 Task: Log work in the project BitTech for the issue 'Implement a new cloud-based project management system for a company with advanced project planning and task management features' spent time as '3w 1d 19h 6m' and remaining time as '5w 4d 9h 46m' and add a flag. Now add the issue to the epic 'AI-powered chatbot development'. Log work in the project BitTech for the issue 'Integrate a new social media sharing feature into an existing e-commerce website to enhance product visibility and social engagement' spent time as '6w 4d 1h 46m' and remaining time as '2w 2d 14h 21m' and clone the issue. Now add the issue to the epic 'API development and management'
Action: Mouse moved to (180, 50)
Screenshot: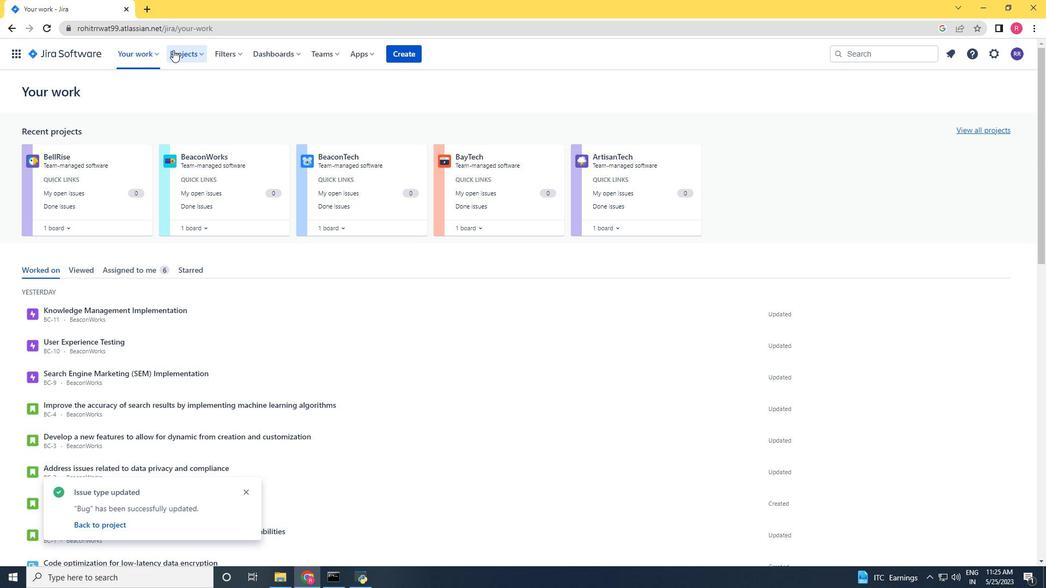 
Action: Mouse pressed left at (180, 50)
Screenshot: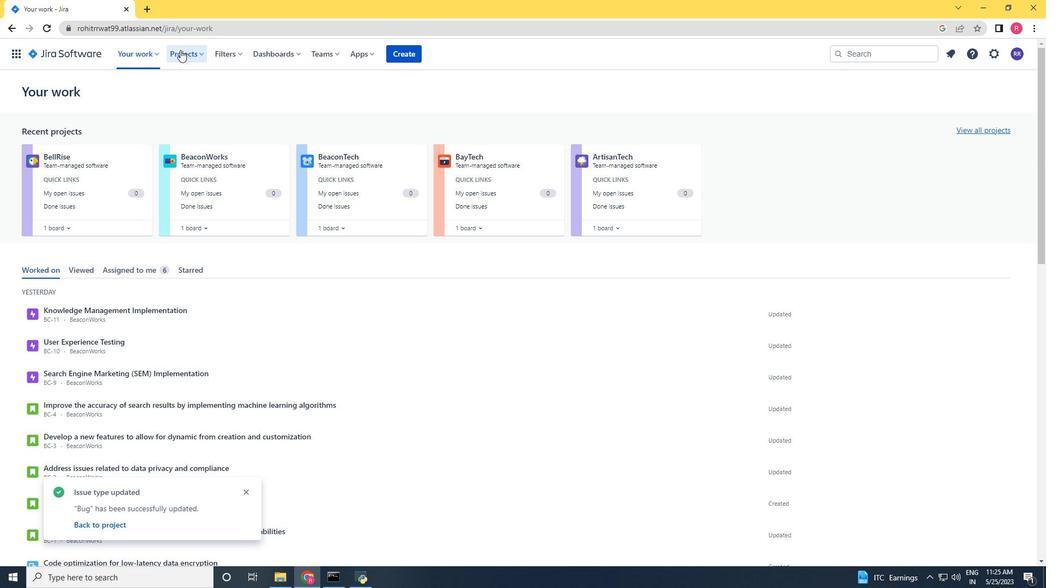 
Action: Mouse moved to (210, 106)
Screenshot: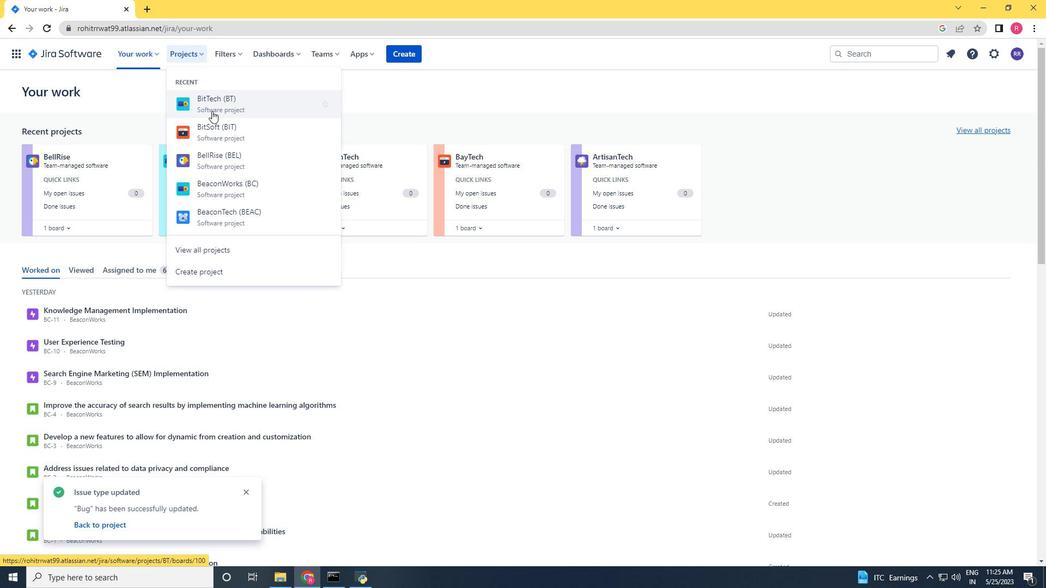 
Action: Mouse pressed left at (210, 106)
Screenshot: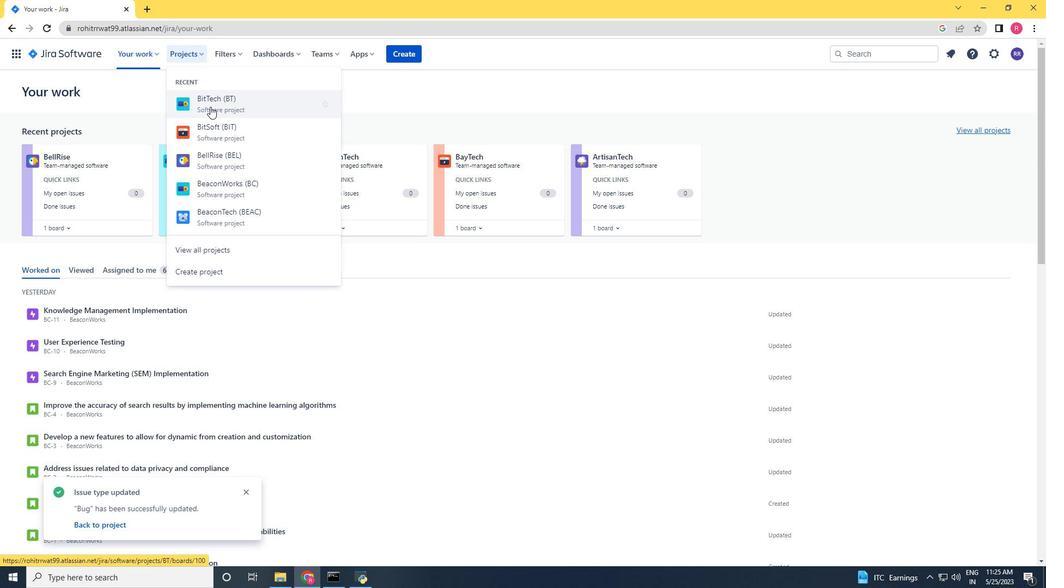 
Action: Mouse moved to (62, 166)
Screenshot: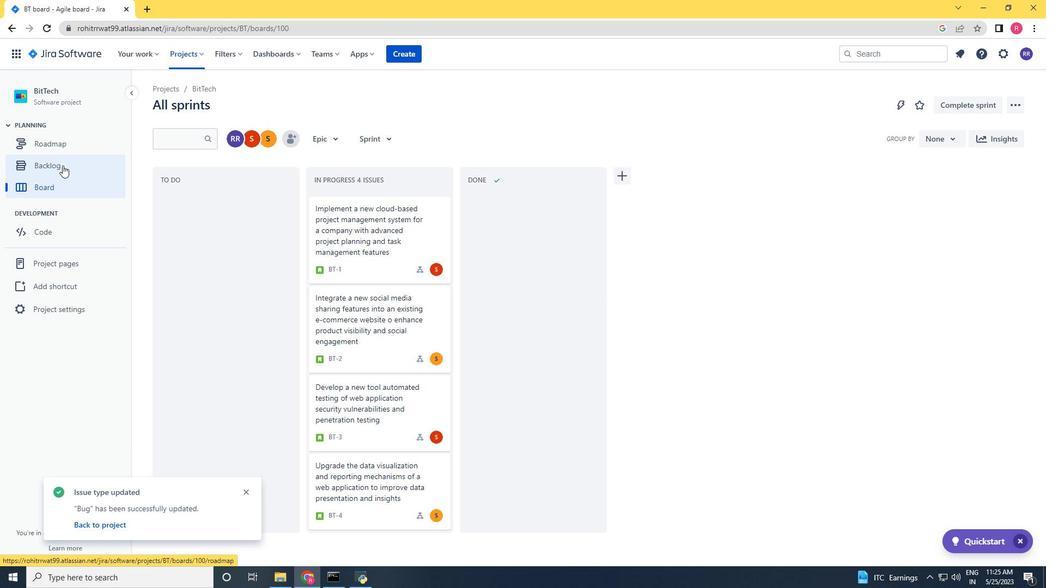 
Action: Mouse pressed left at (62, 166)
Screenshot: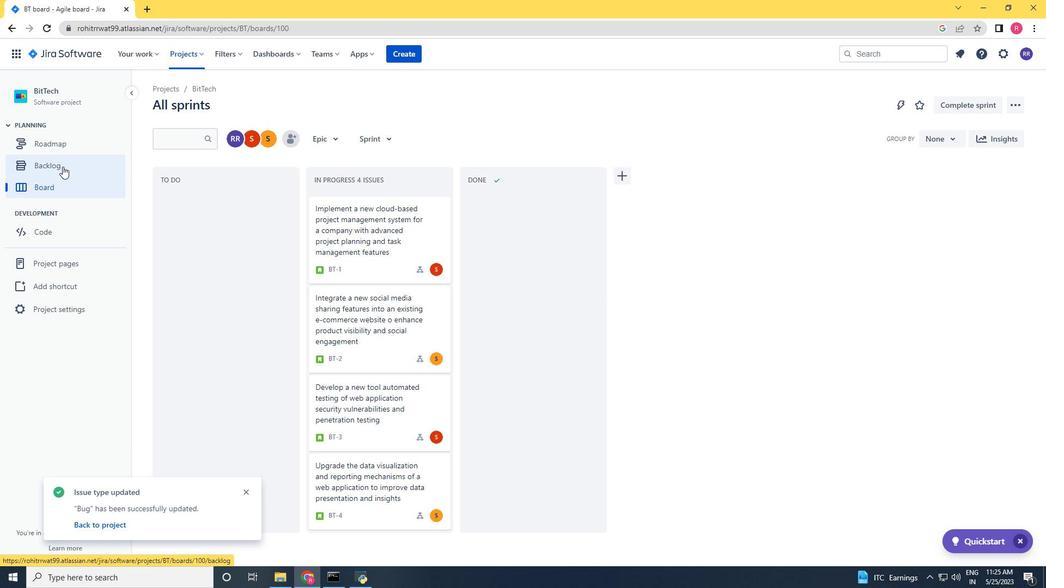 
Action: Mouse moved to (878, 203)
Screenshot: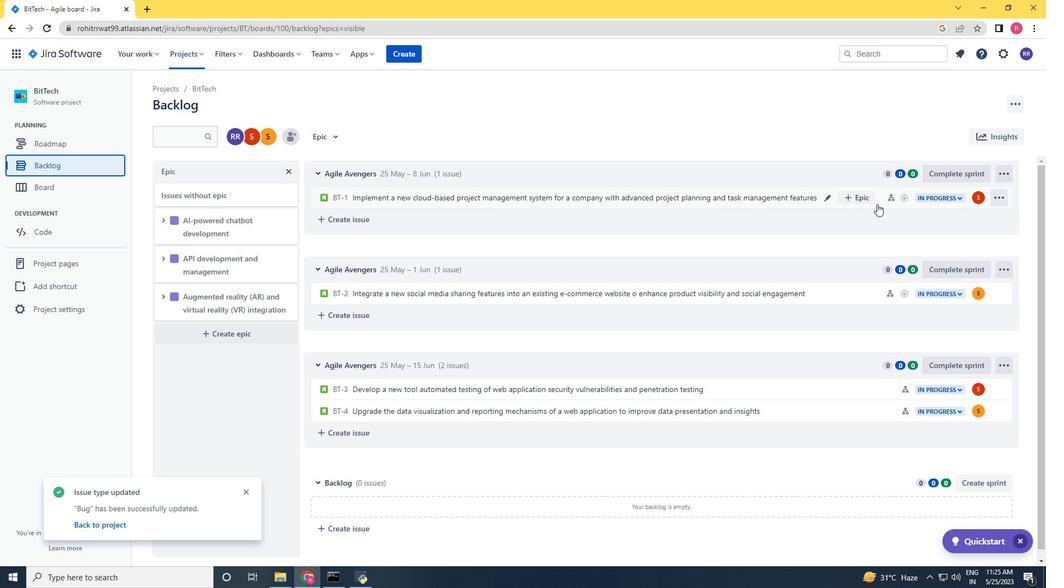 
Action: Mouse pressed left at (878, 203)
Screenshot: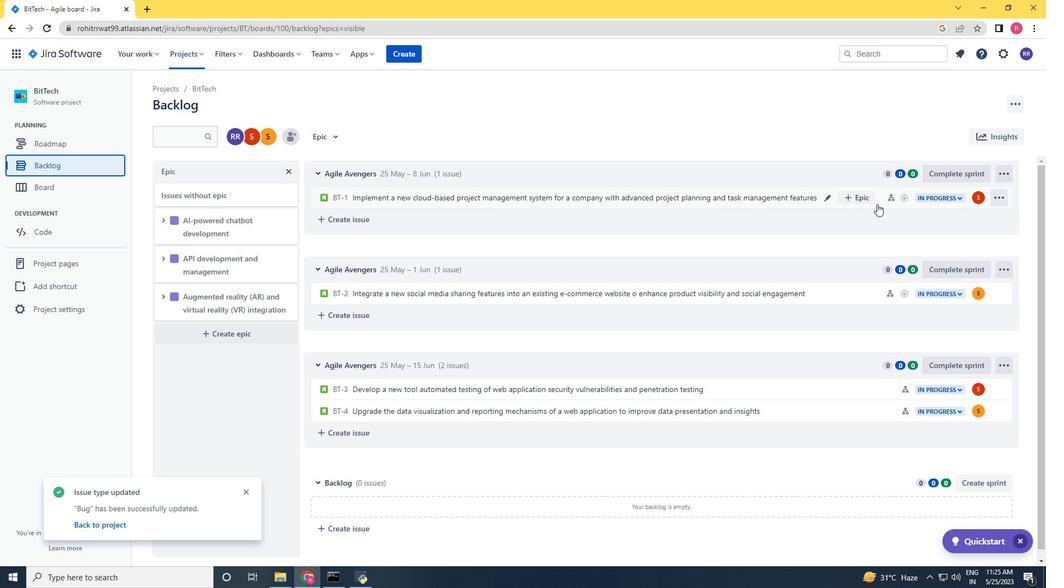 
Action: Mouse moved to (1007, 166)
Screenshot: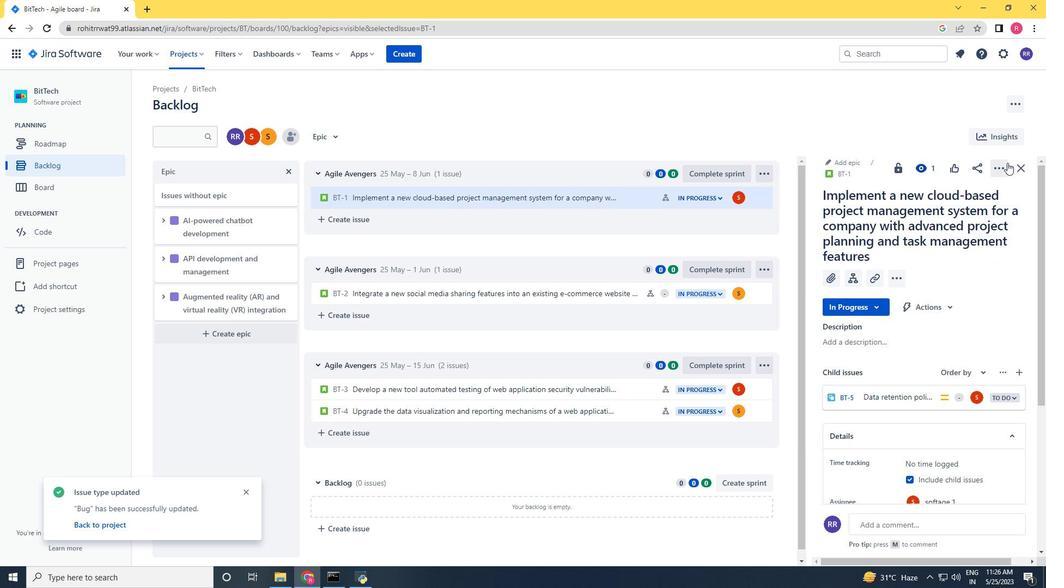 
Action: Mouse pressed left at (1007, 166)
Screenshot: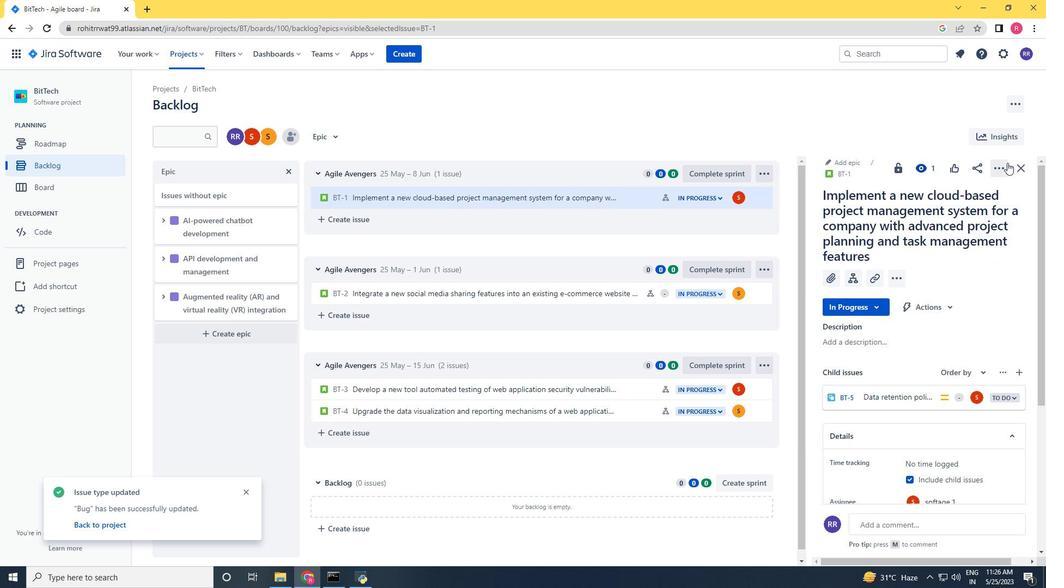 
Action: Mouse moved to (969, 201)
Screenshot: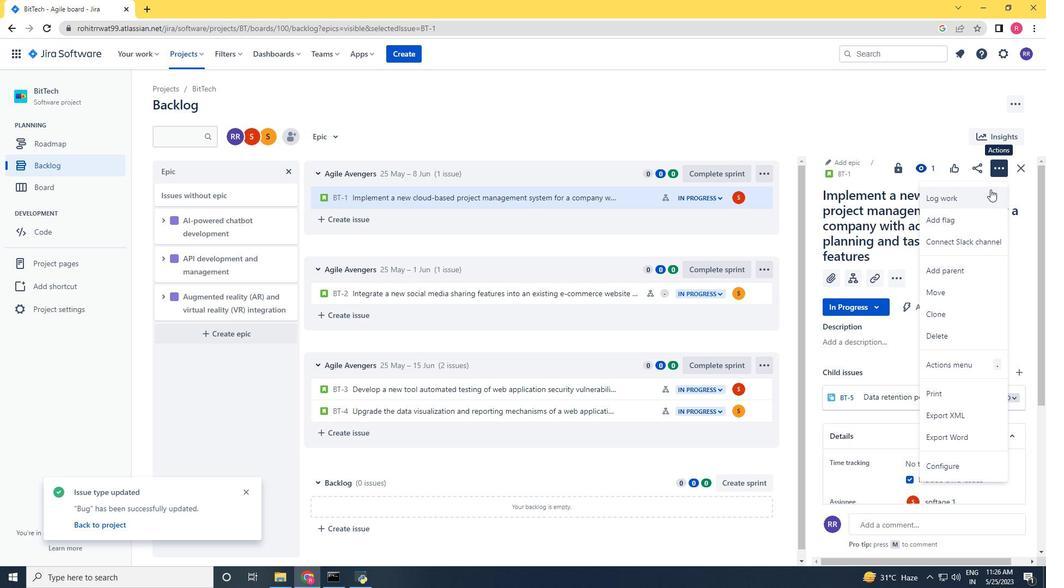 
Action: Mouse pressed left at (969, 201)
Screenshot: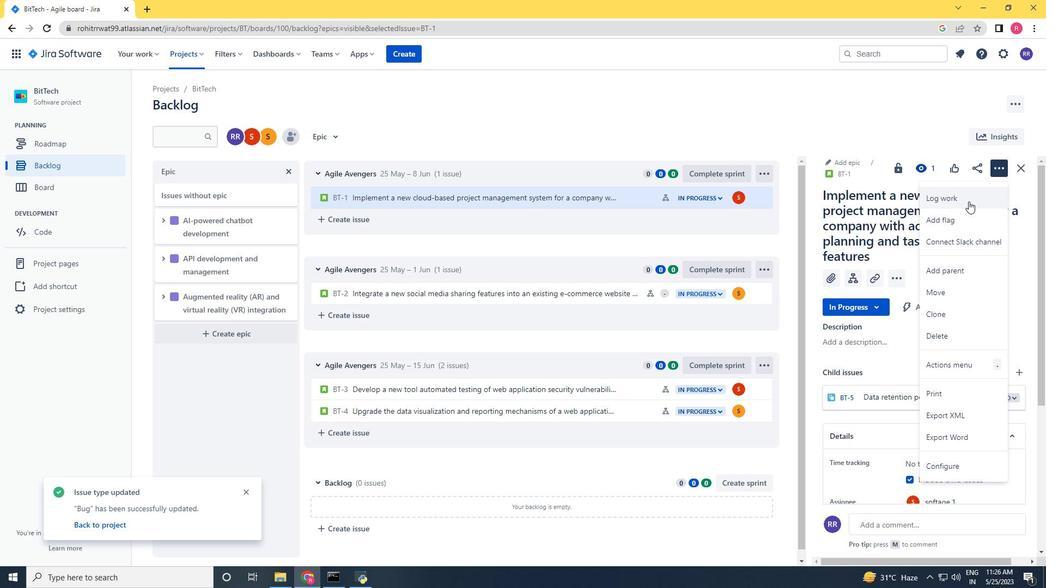 
Action: Key pressed 3w<Key.space>1d<Key.space>19h<Key.space>6m<Key.tab>5ww<Key.backspace><Key.space>4d<Key.space>9h<Key.space>46m
Screenshot: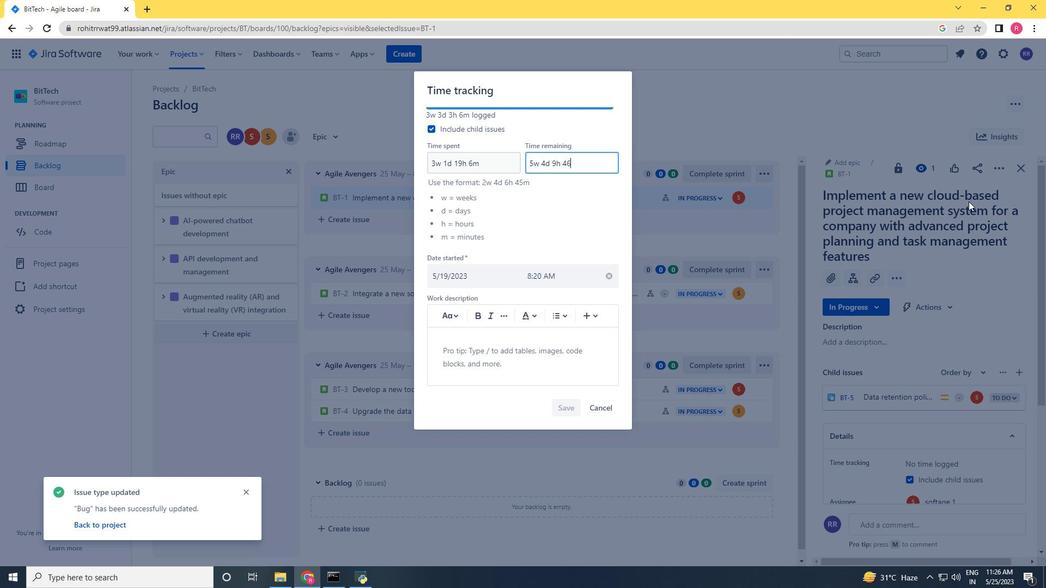 
Action: Mouse moved to (563, 412)
Screenshot: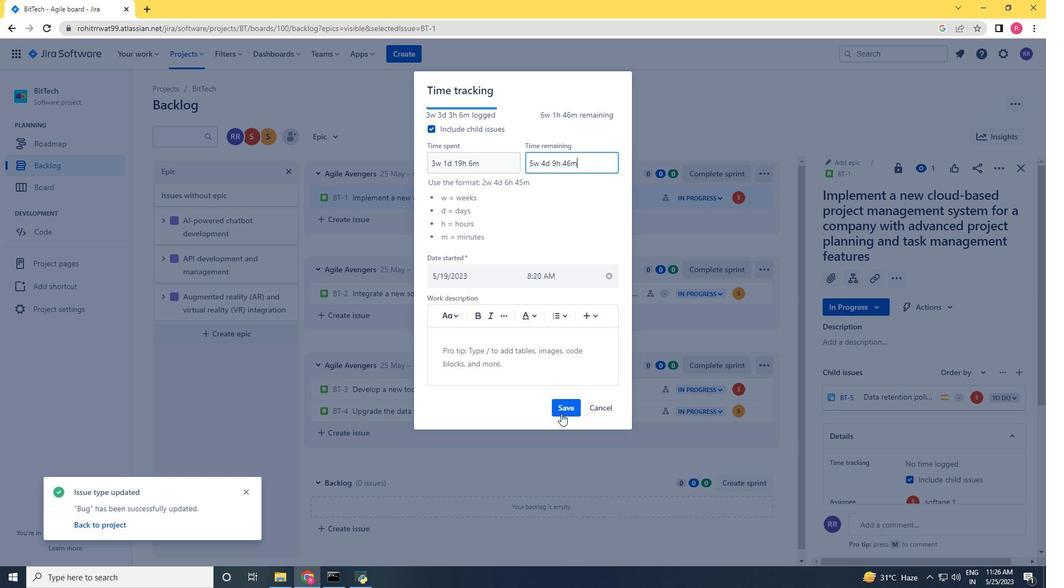 
Action: Mouse pressed left at (563, 412)
Screenshot: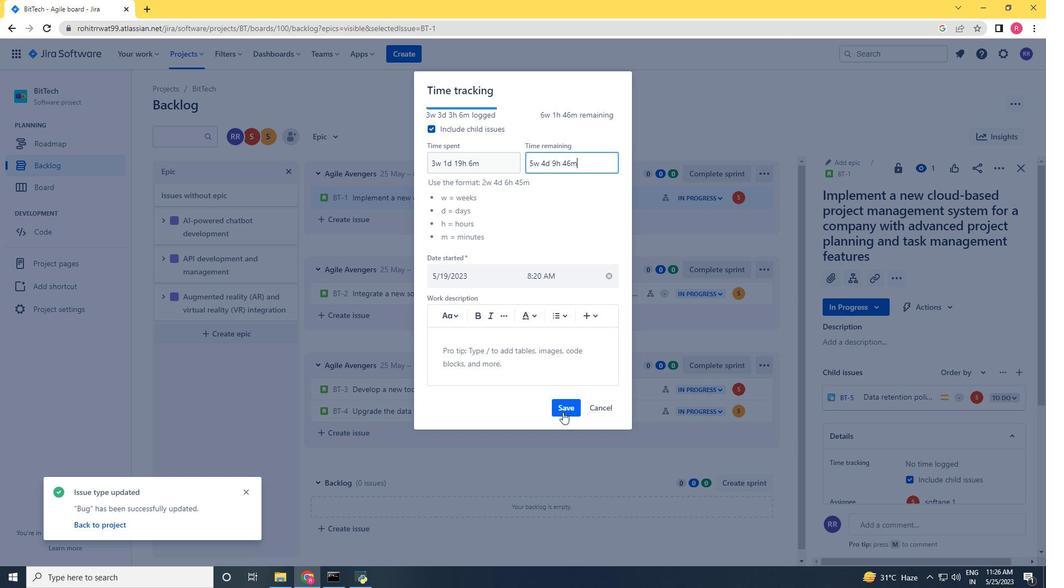 
Action: Mouse moved to (1006, 171)
Screenshot: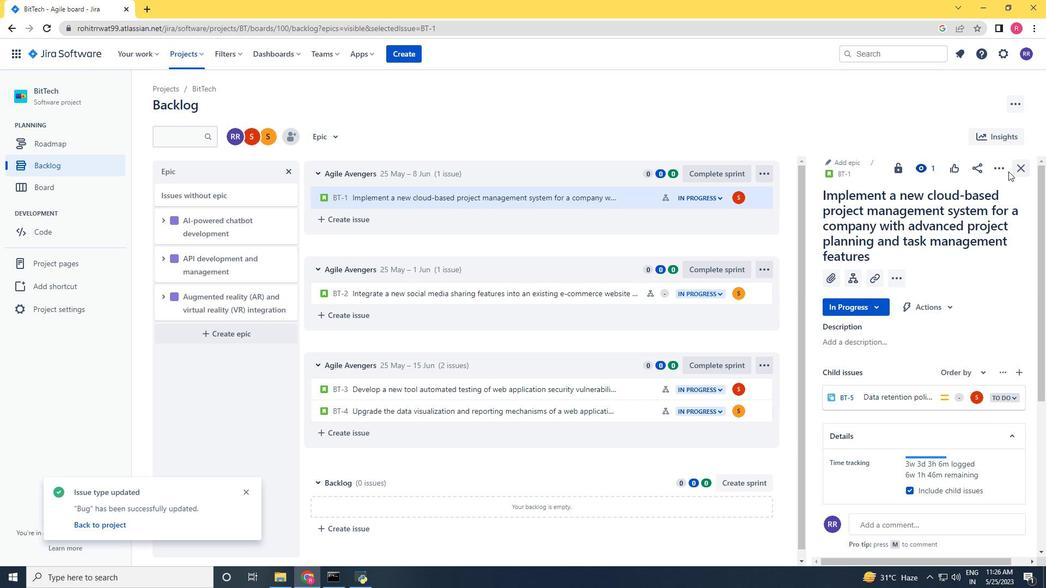 
Action: Mouse pressed left at (1006, 171)
Screenshot: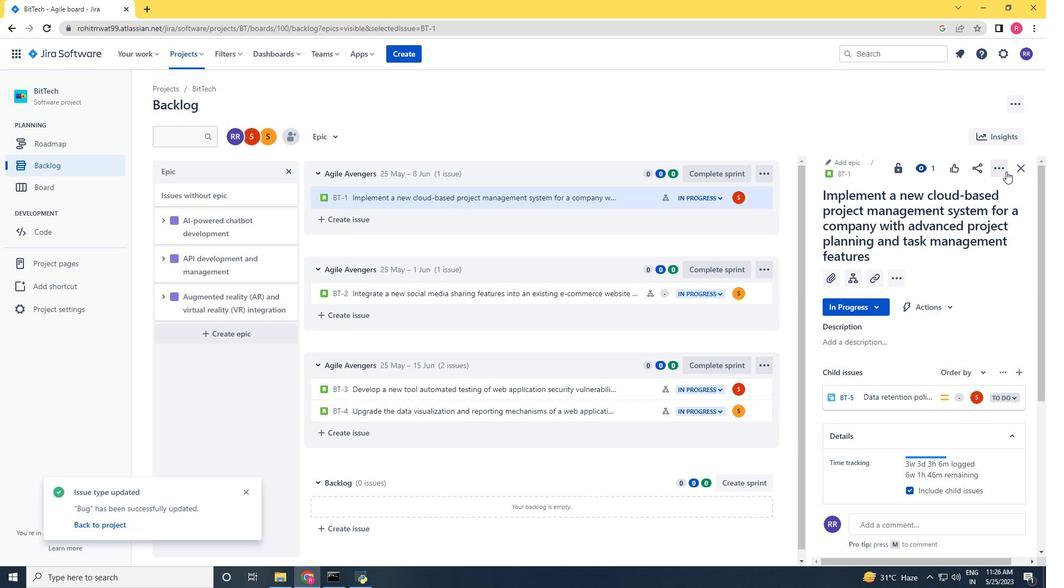 
Action: Mouse moved to (948, 225)
Screenshot: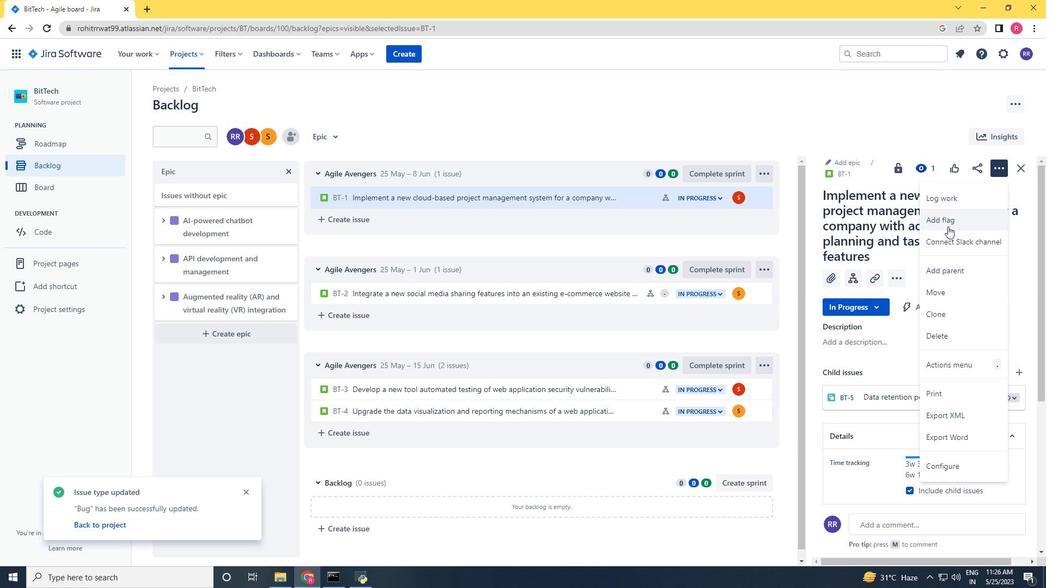 
Action: Mouse pressed left at (948, 225)
Screenshot: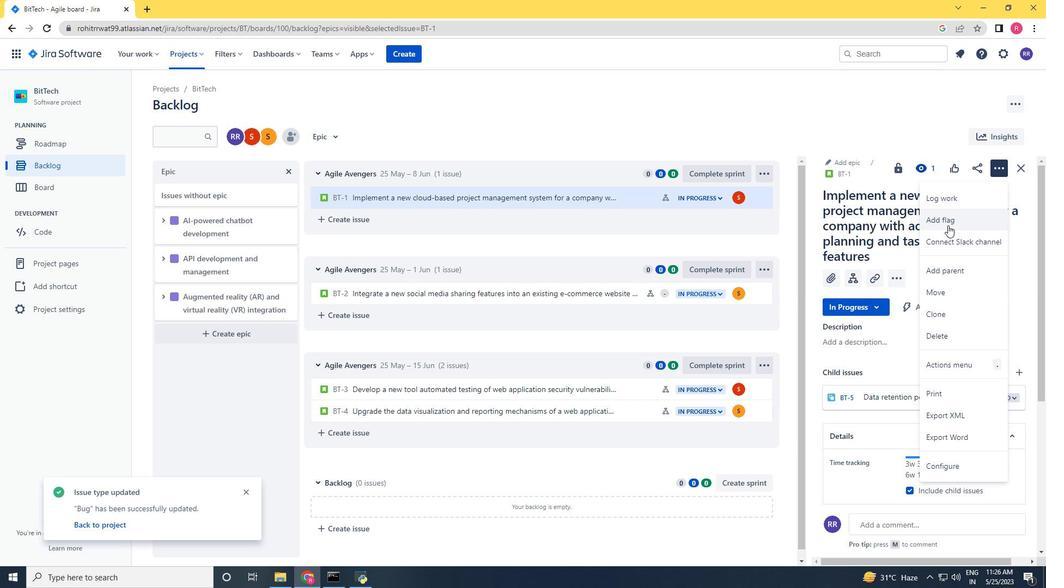 
Action: Mouse moved to (626, 200)
Screenshot: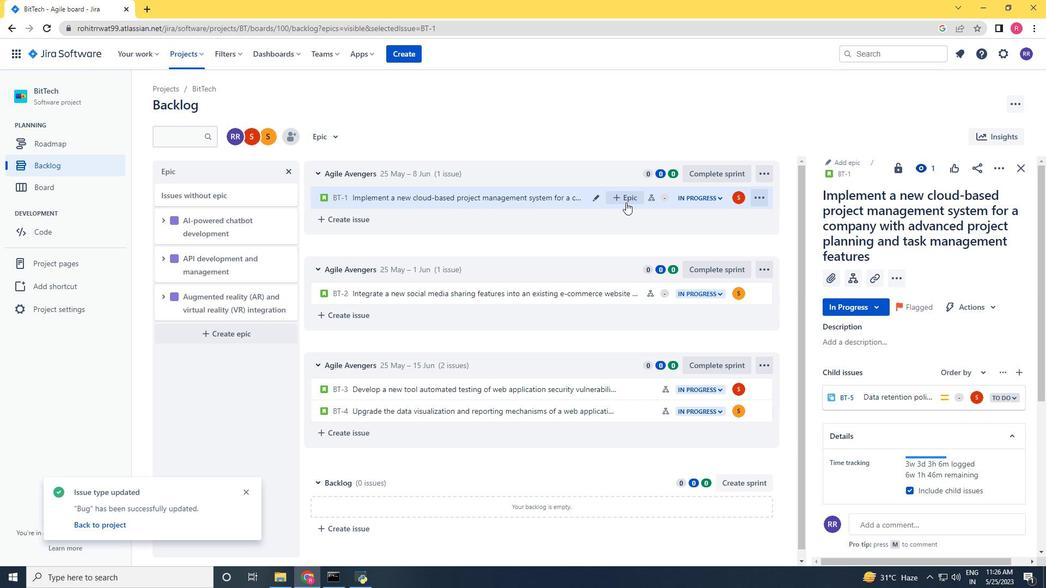 
Action: Mouse pressed left at (626, 200)
Screenshot: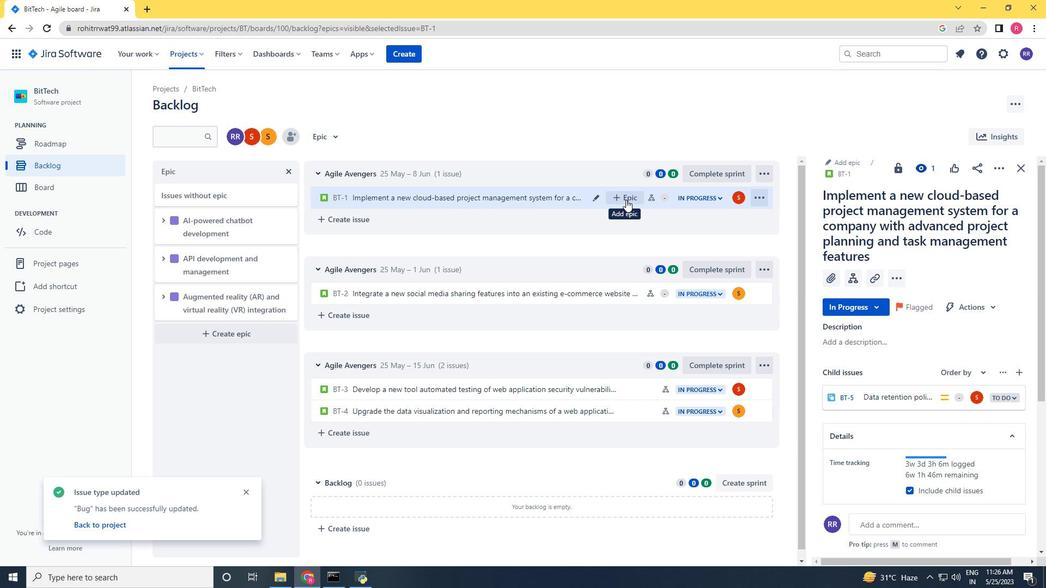 
Action: Mouse moved to (659, 269)
Screenshot: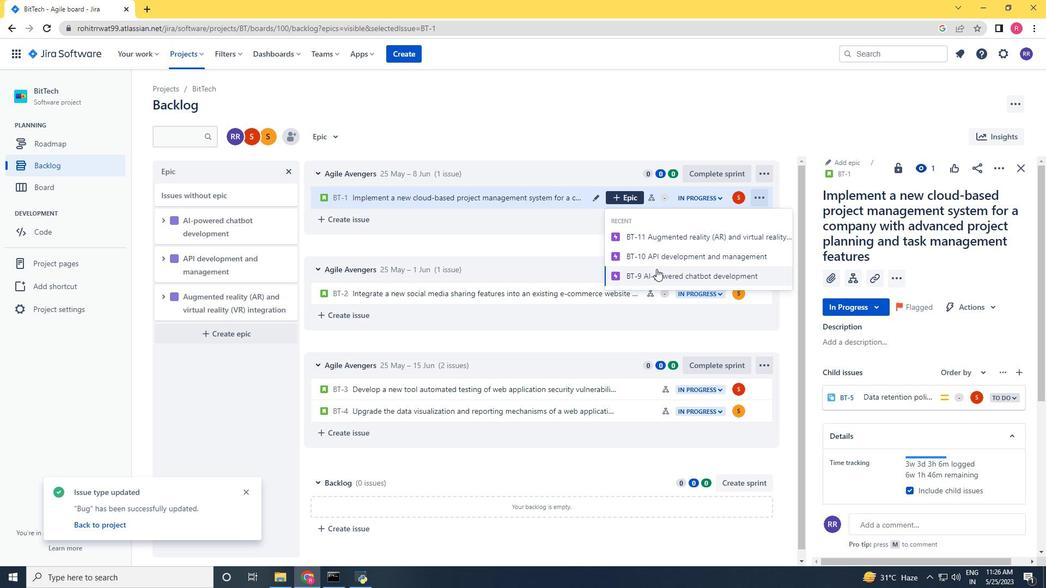 
Action: Mouse pressed left at (659, 269)
Screenshot: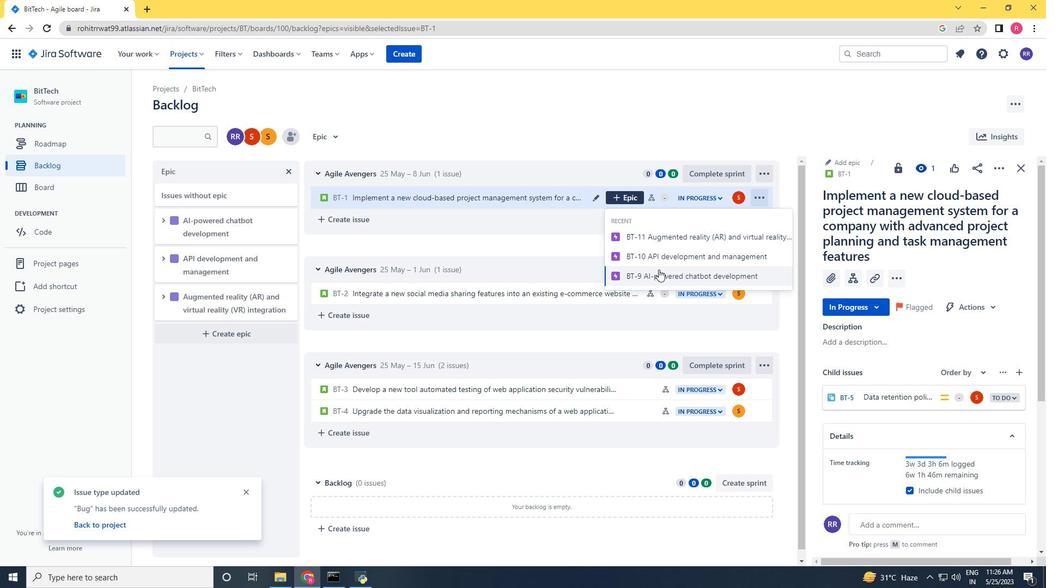 
Action: Mouse moved to (654, 298)
Screenshot: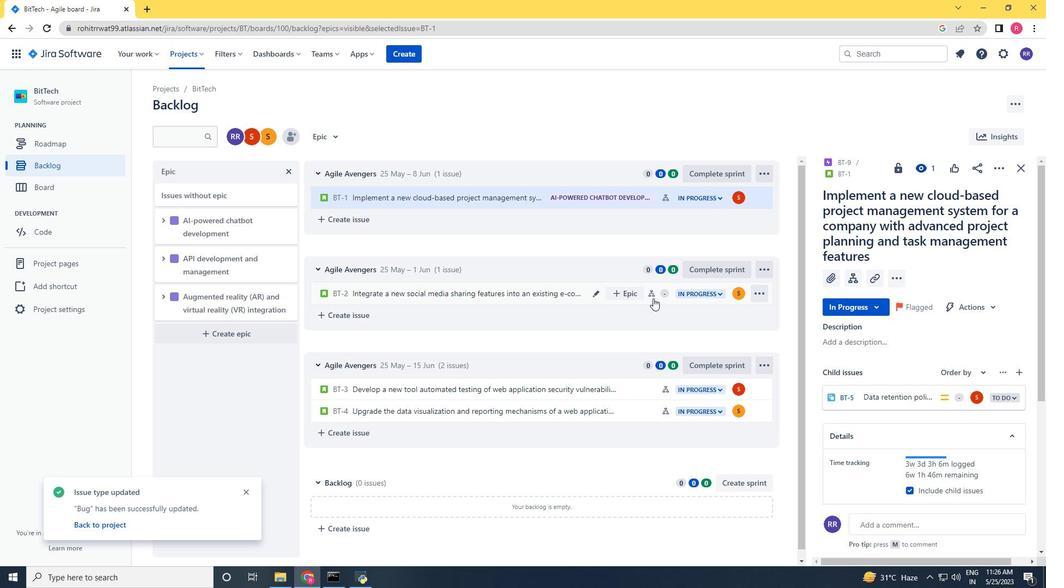 
Action: Mouse pressed left at (654, 298)
Screenshot: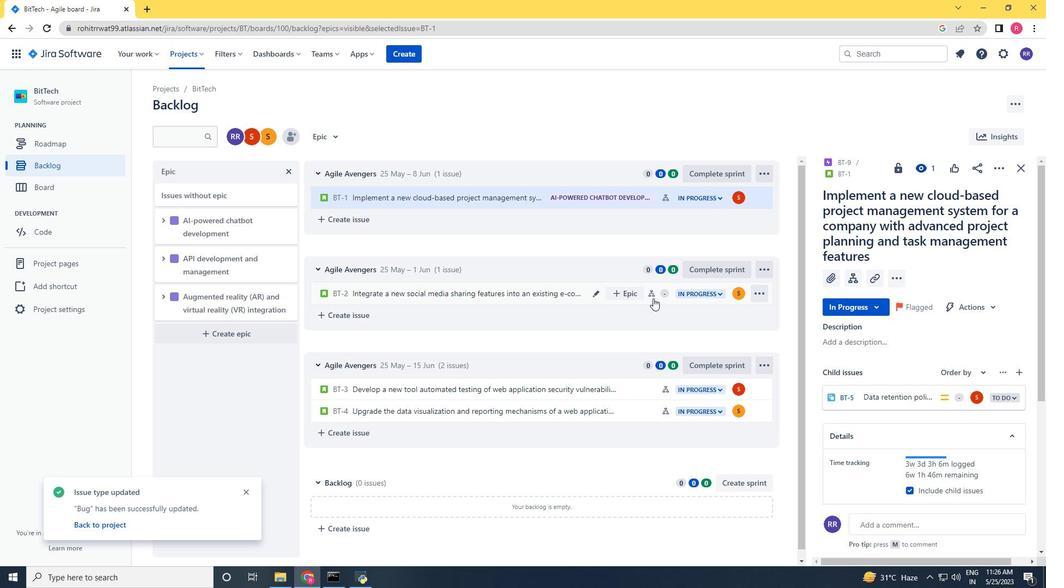 
Action: Mouse moved to (996, 165)
Screenshot: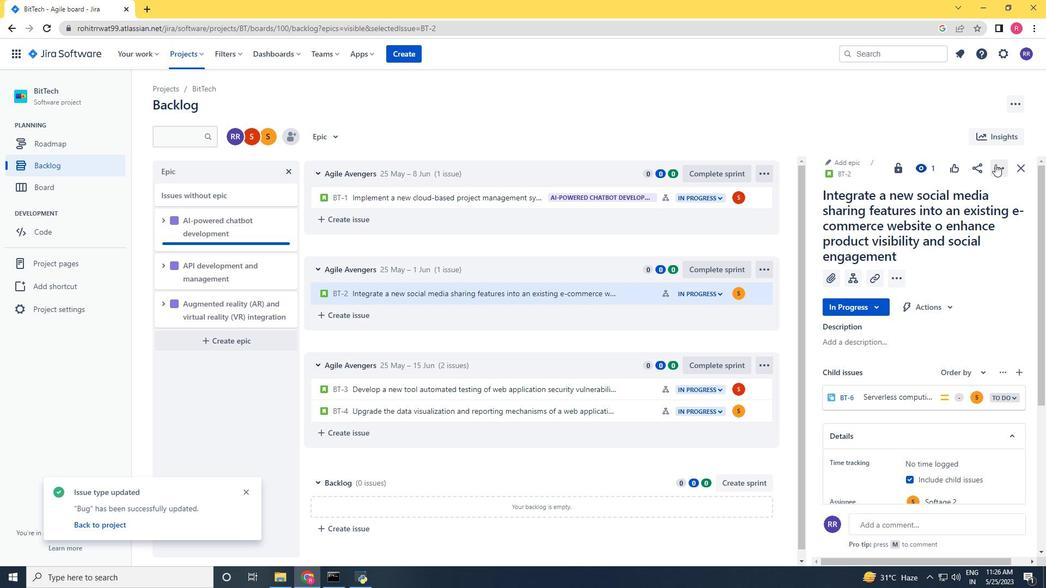 
Action: Mouse pressed left at (996, 165)
Screenshot: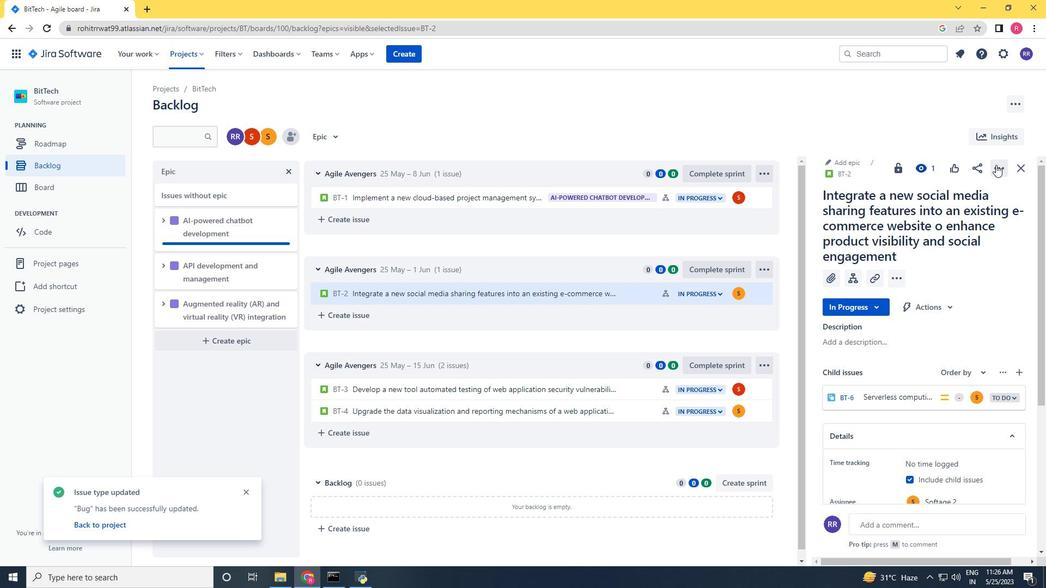 
Action: Mouse moved to (951, 198)
Screenshot: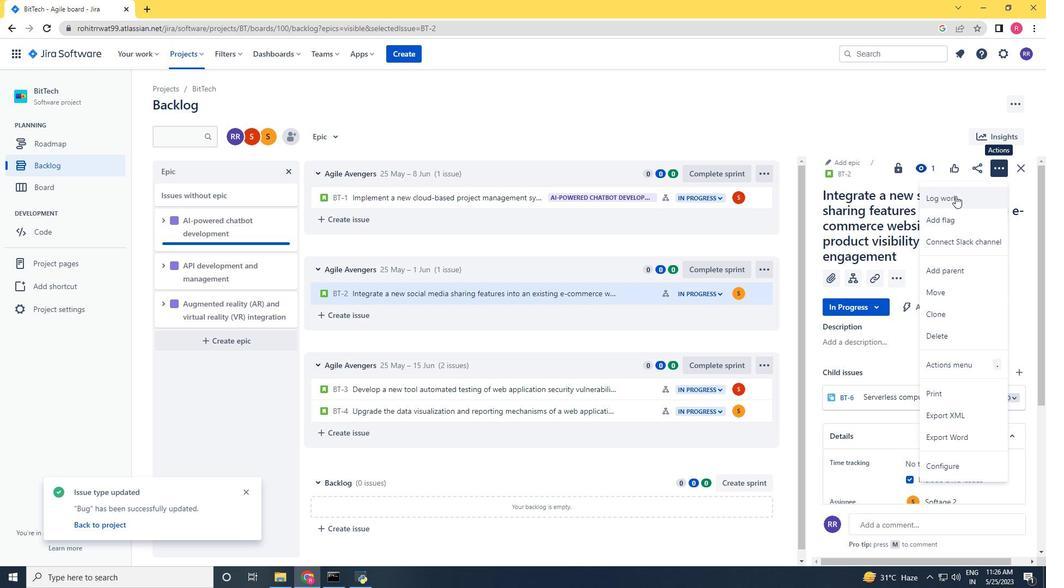 
Action: Mouse pressed left at (951, 198)
Screenshot: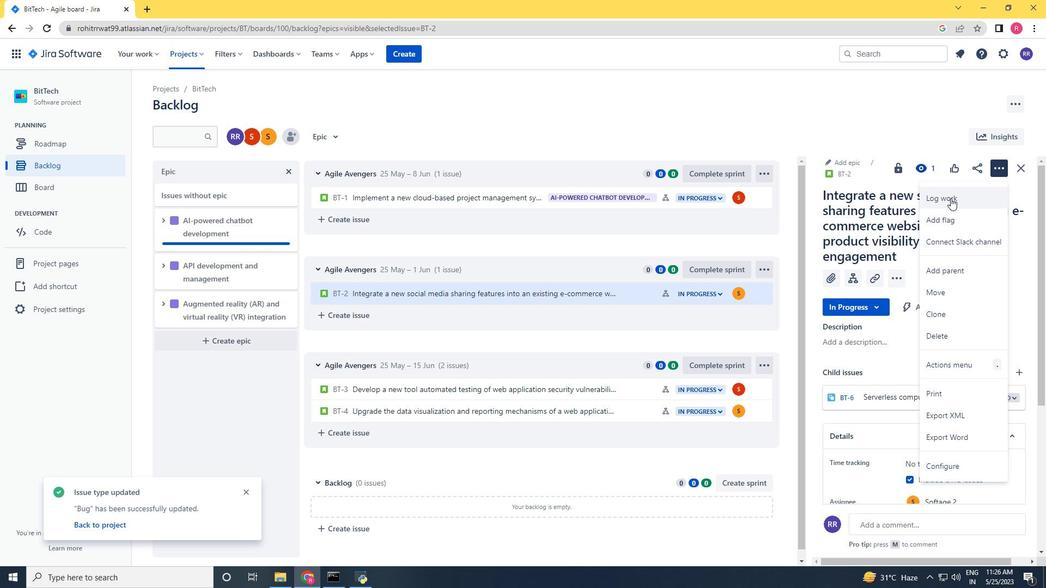 
Action: Key pressed 6w<Key.space>4d<Key.space><Key.space>1h<Key.space>46m<Key.tab>
Screenshot: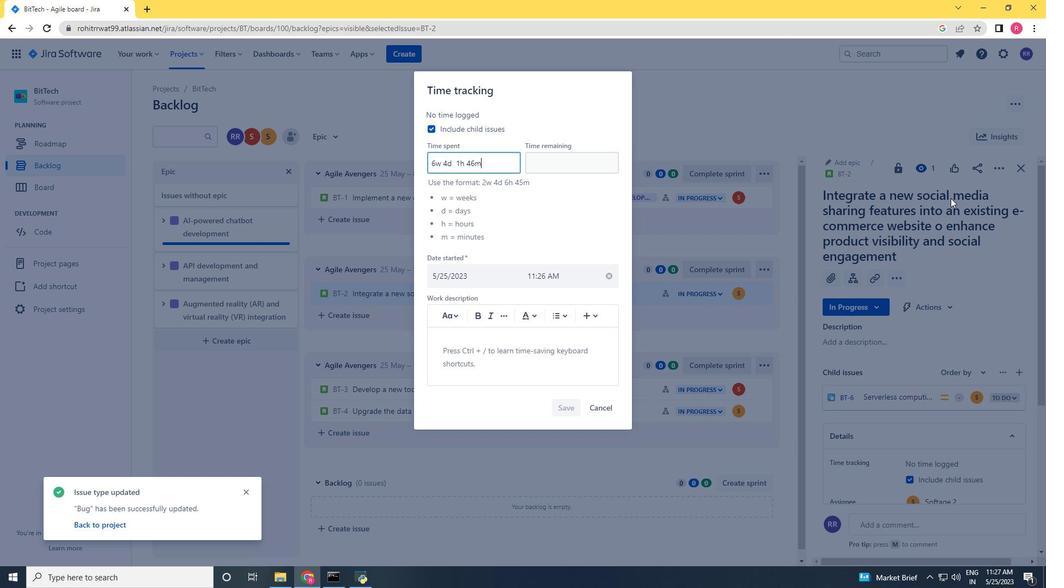 
Action: Mouse moved to (456, 162)
Screenshot: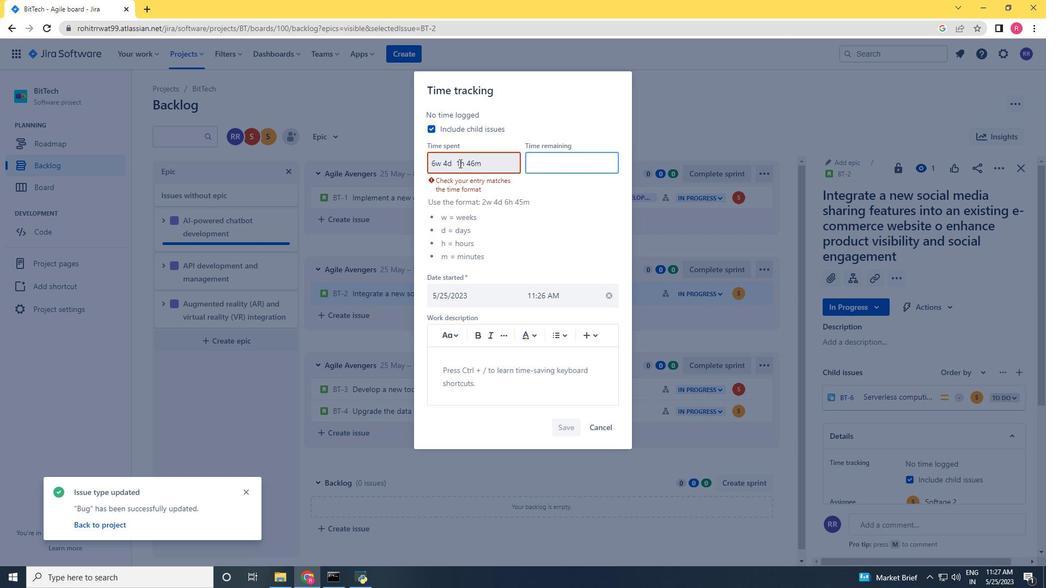 
Action: Mouse pressed left at (456, 162)
Screenshot: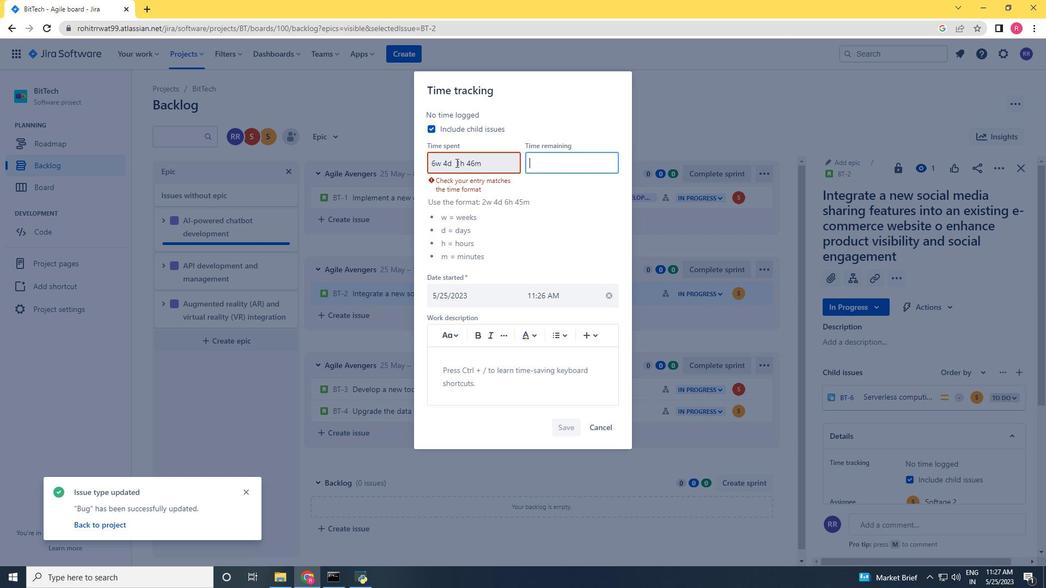 
Action: Key pressed <Key.backspace>
Screenshot: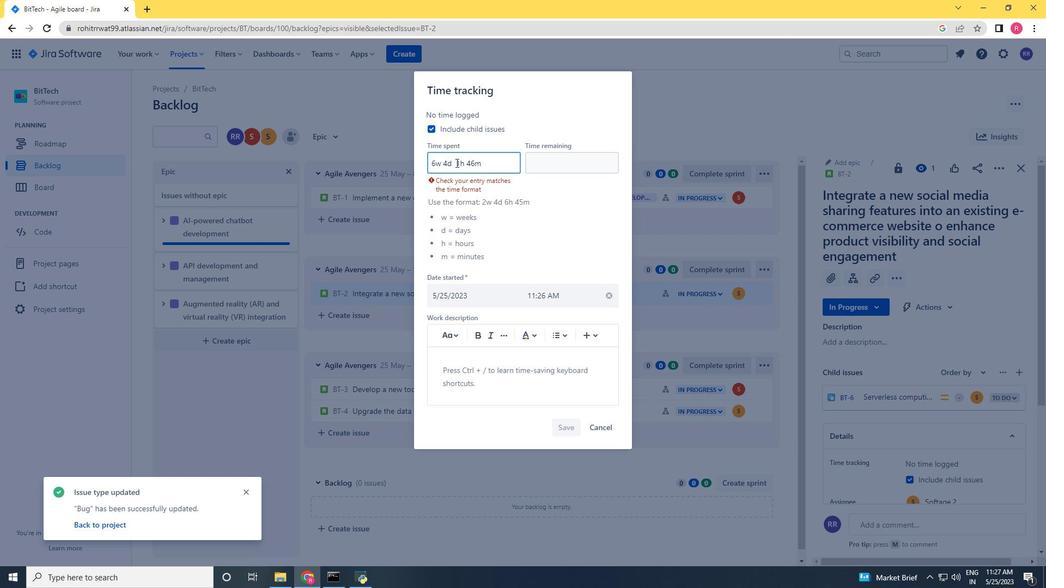 
Action: Mouse moved to (541, 162)
Screenshot: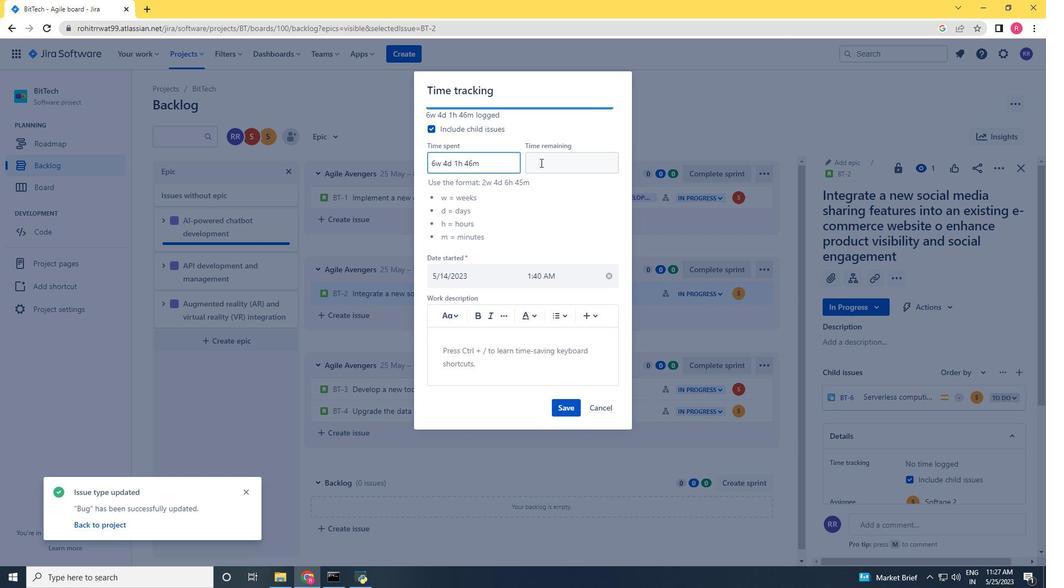 
Action: Mouse pressed left at (541, 162)
Screenshot: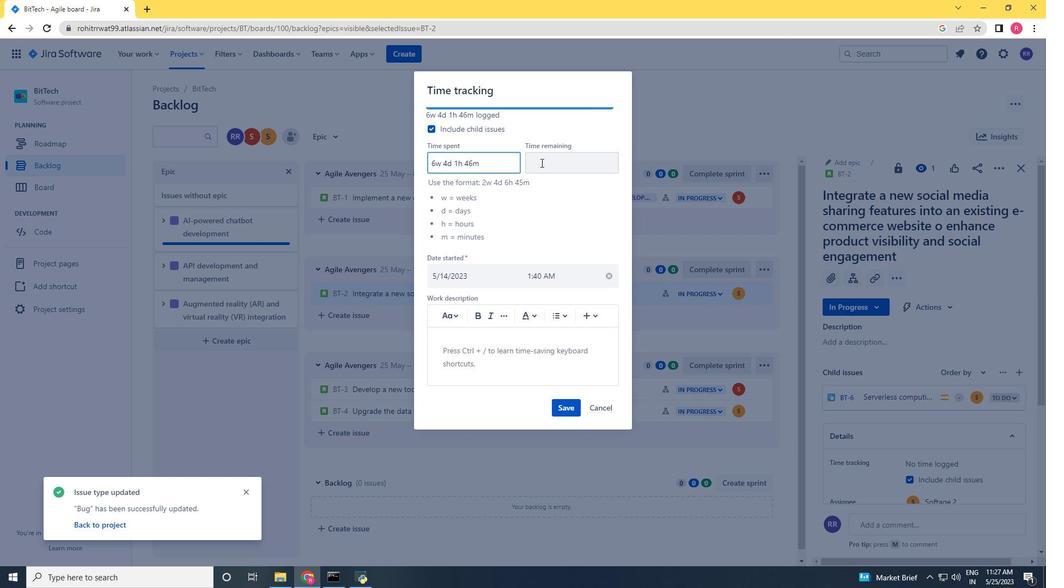 
Action: Key pressed 2w<Key.space>2d<Key.space>14h<Key.space>21m
Screenshot: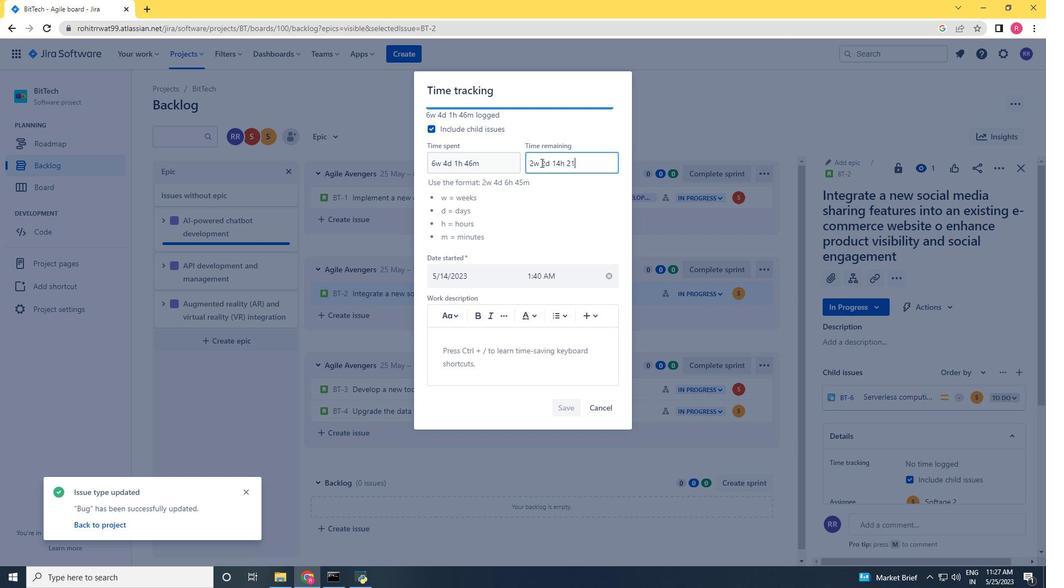 
Action: Mouse moved to (571, 411)
Screenshot: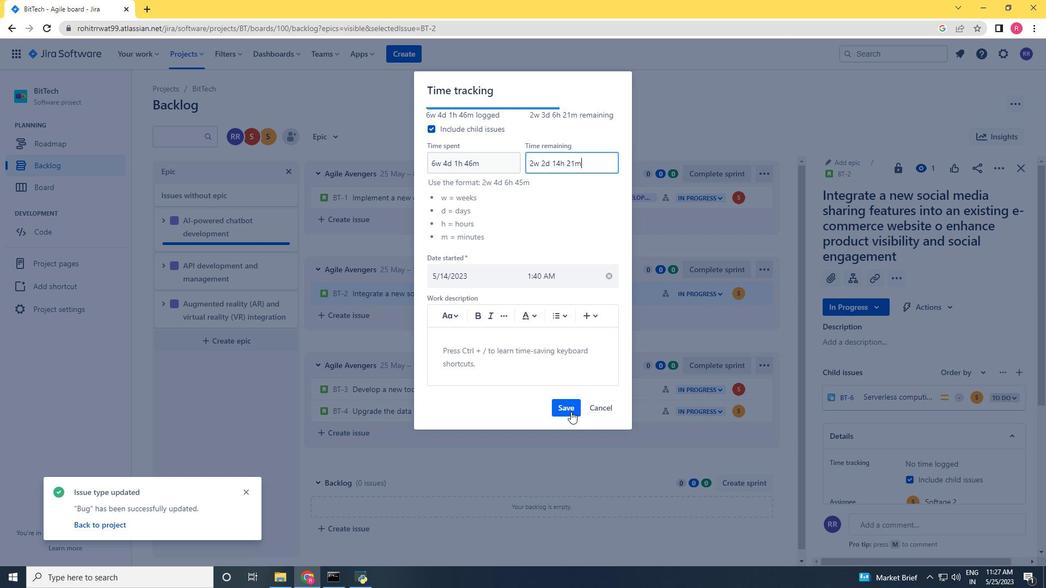 
Action: Mouse pressed left at (571, 411)
Screenshot: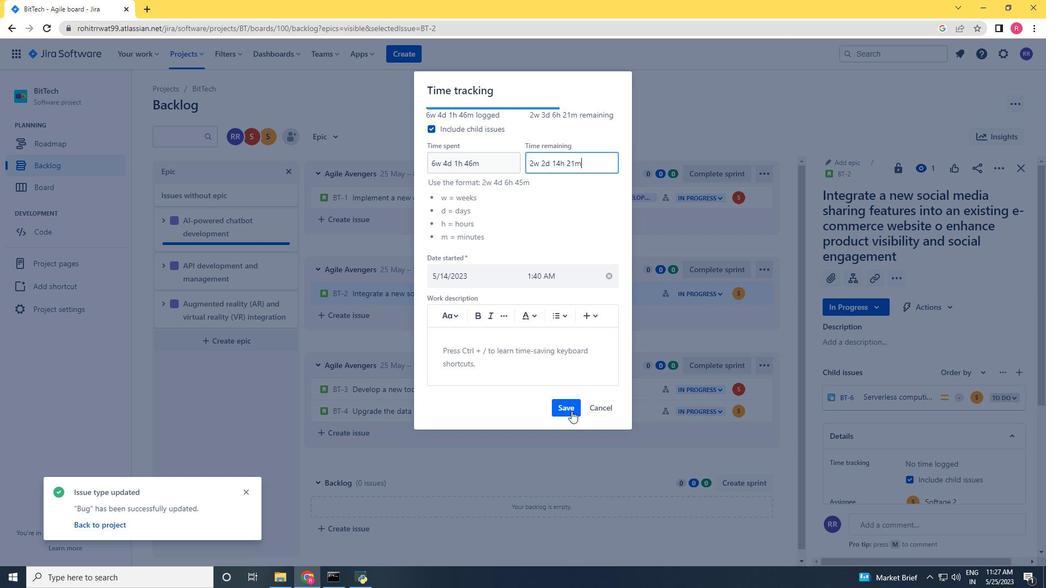 
Action: Mouse moved to (1001, 171)
Screenshot: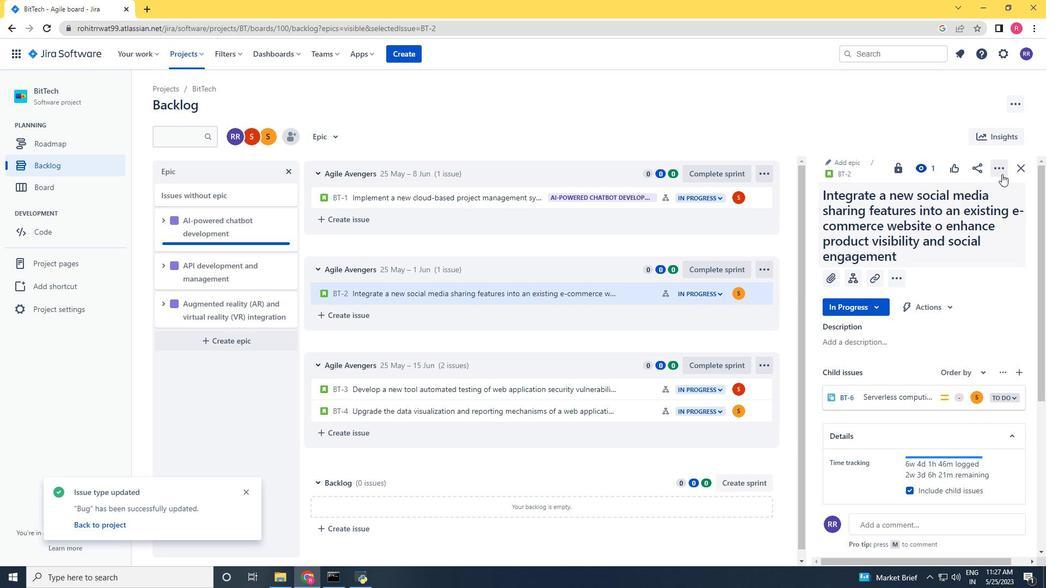
Action: Mouse pressed left at (1001, 171)
Screenshot: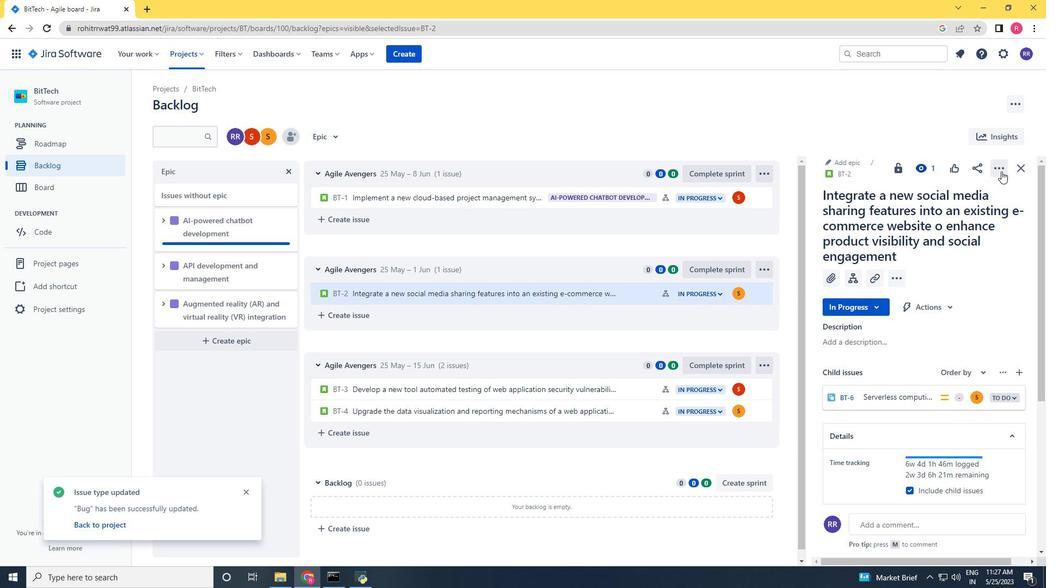 
Action: Mouse moved to (958, 316)
Screenshot: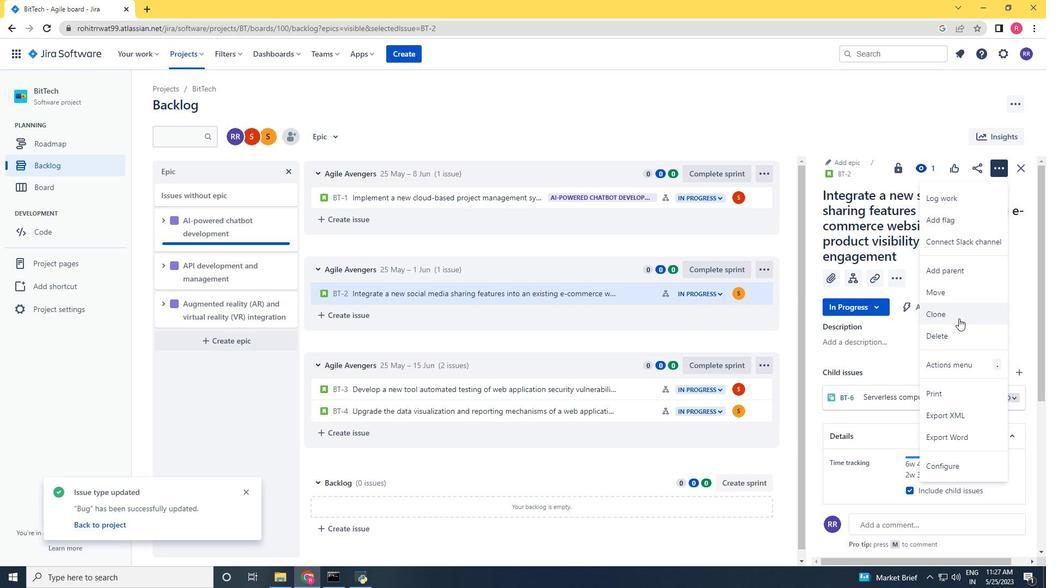 
Action: Mouse pressed left at (958, 316)
Screenshot: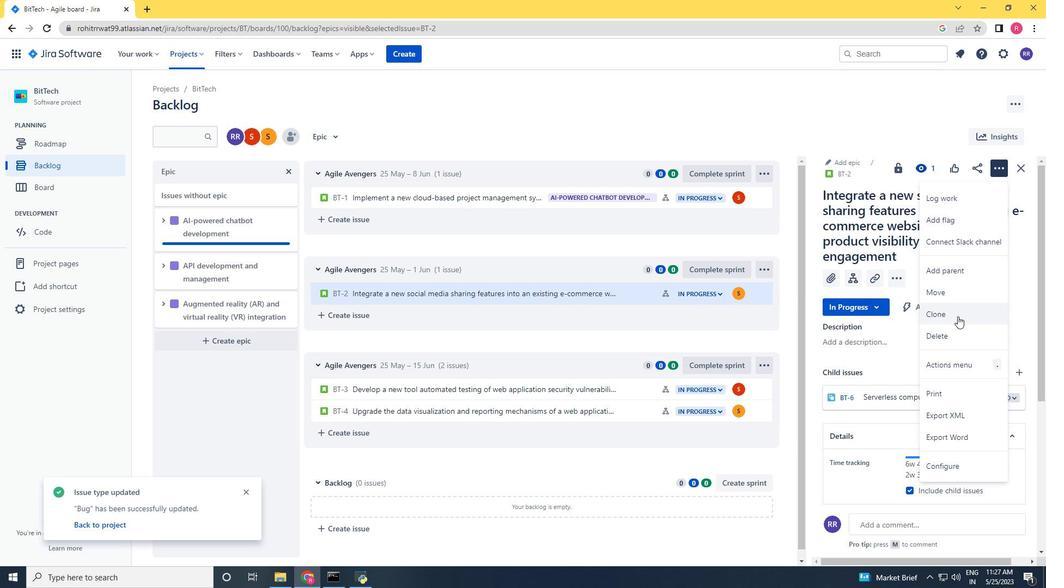 
Action: Mouse moved to (601, 234)
Screenshot: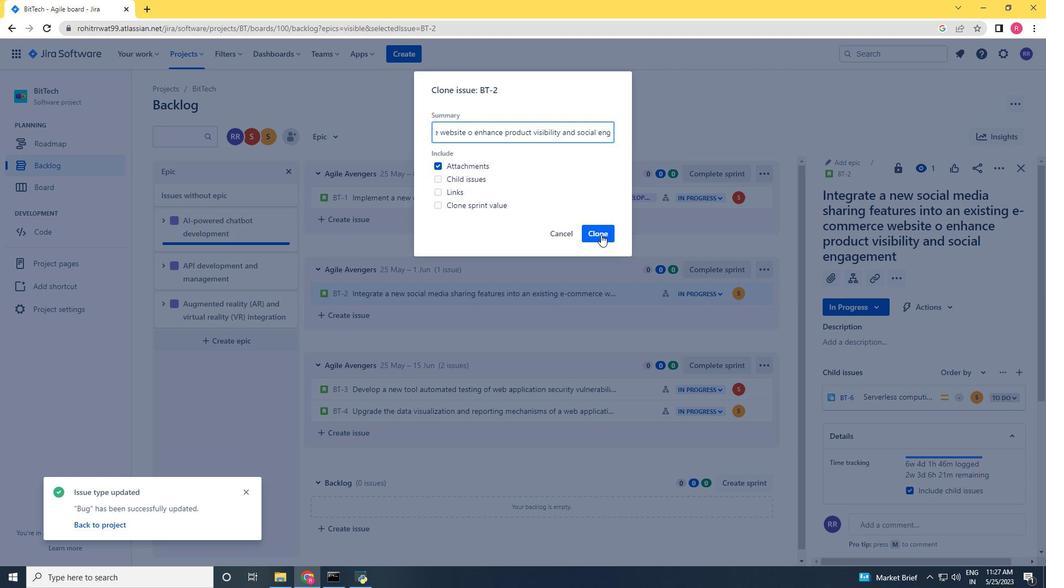 
Action: Mouse pressed left at (601, 234)
Screenshot: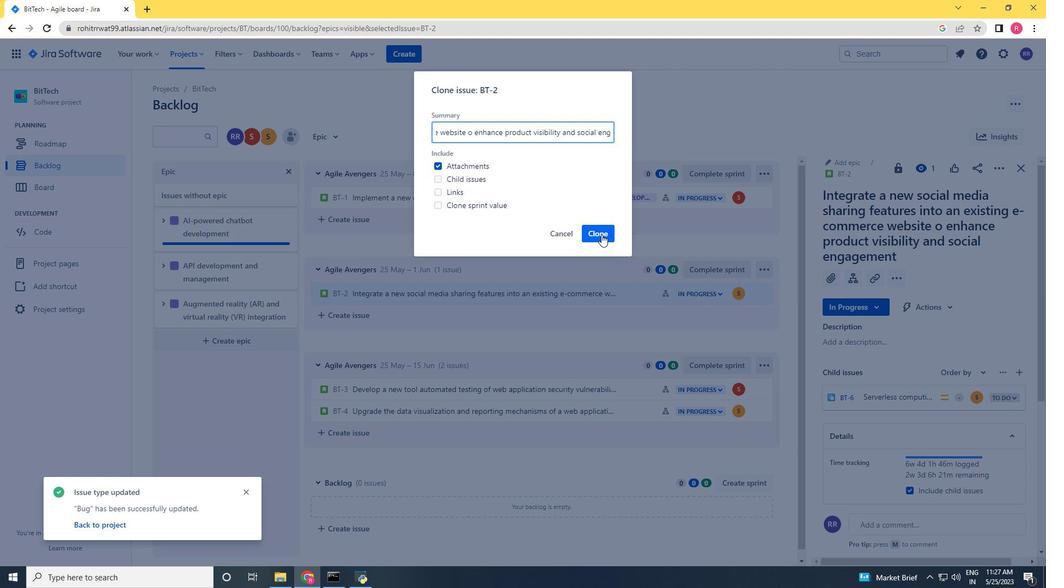 
Action: Mouse moved to (617, 291)
Screenshot: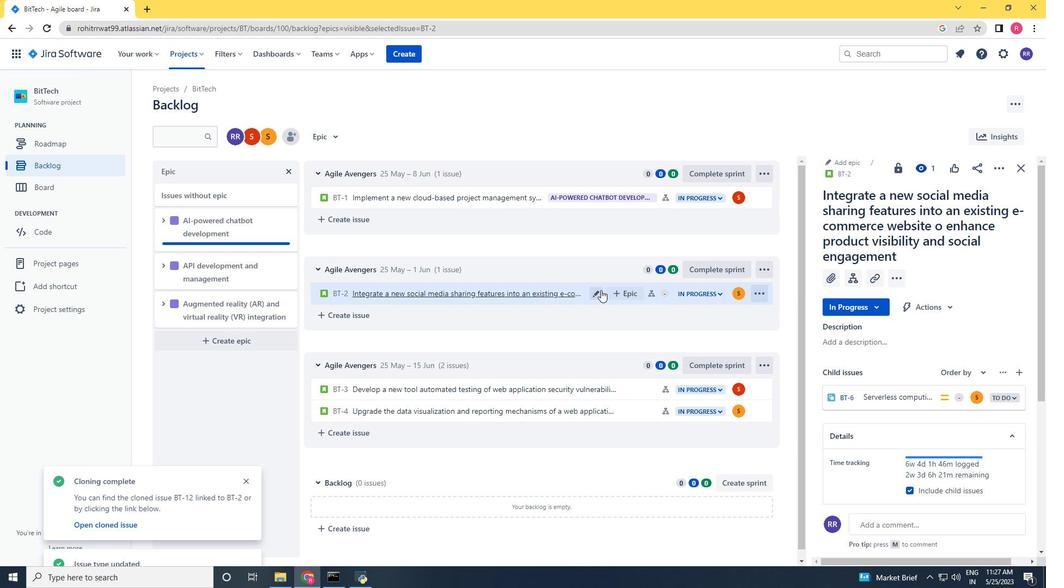 
Action: Mouse pressed left at (617, 291)
Screenshot: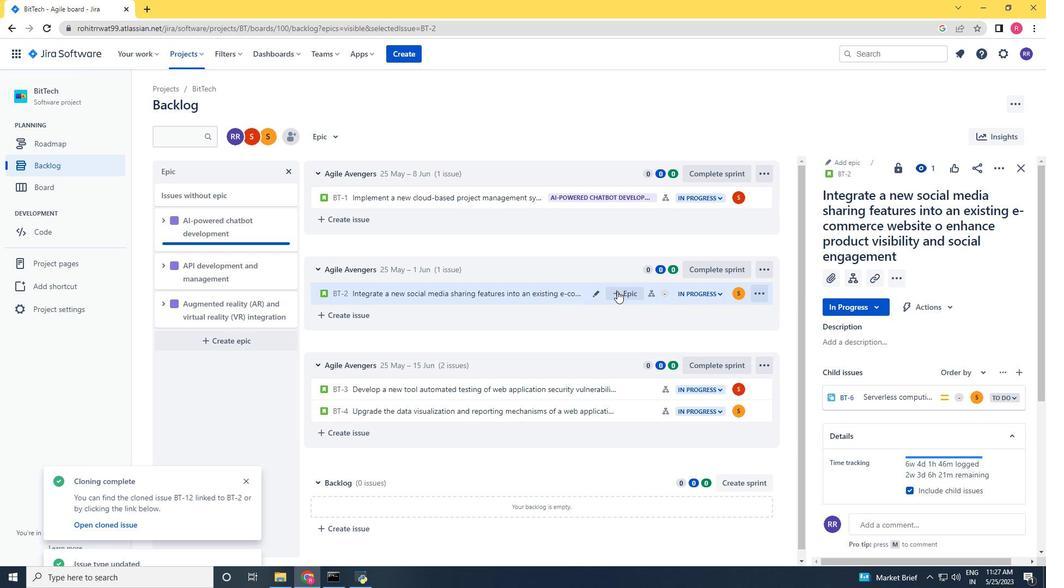 
Action: Mouse moved to (643, 373)
Screenshot: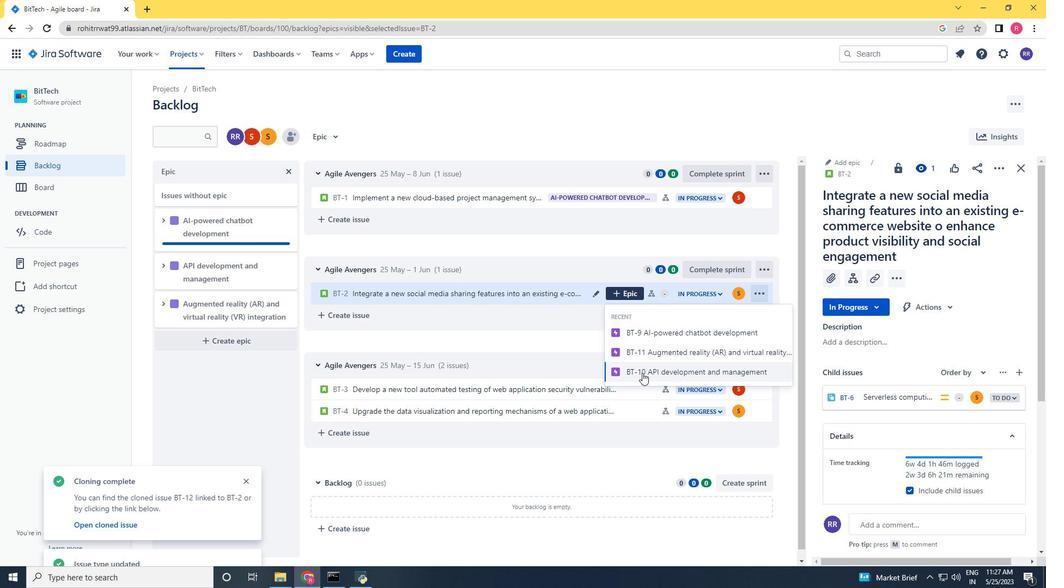 
Action: Mouse pressed left at (643, 373)
Screenshot: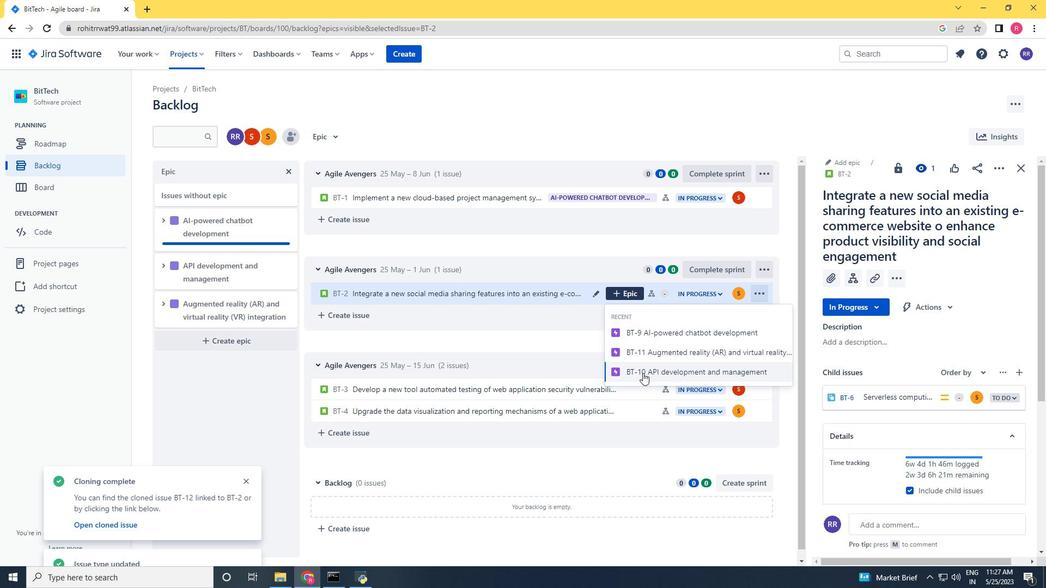 
Action: Mouse moved to (650, 369)
Screenshot: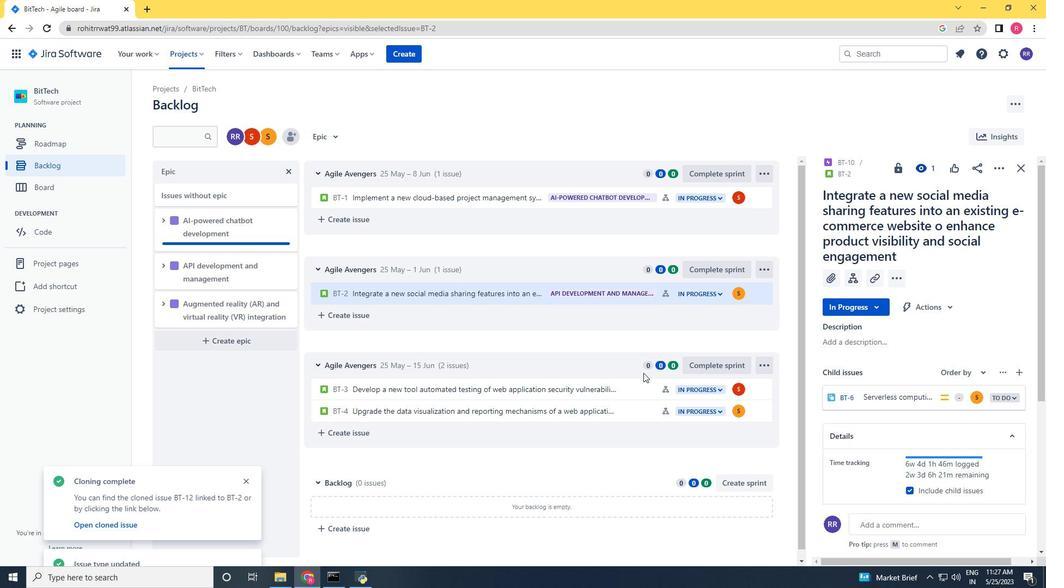 
